 Task: Select a due date automation when advanced on, the moment a card is due add dates starting next week.
Action: Mouse moved to (1305, 106)
Screenshot: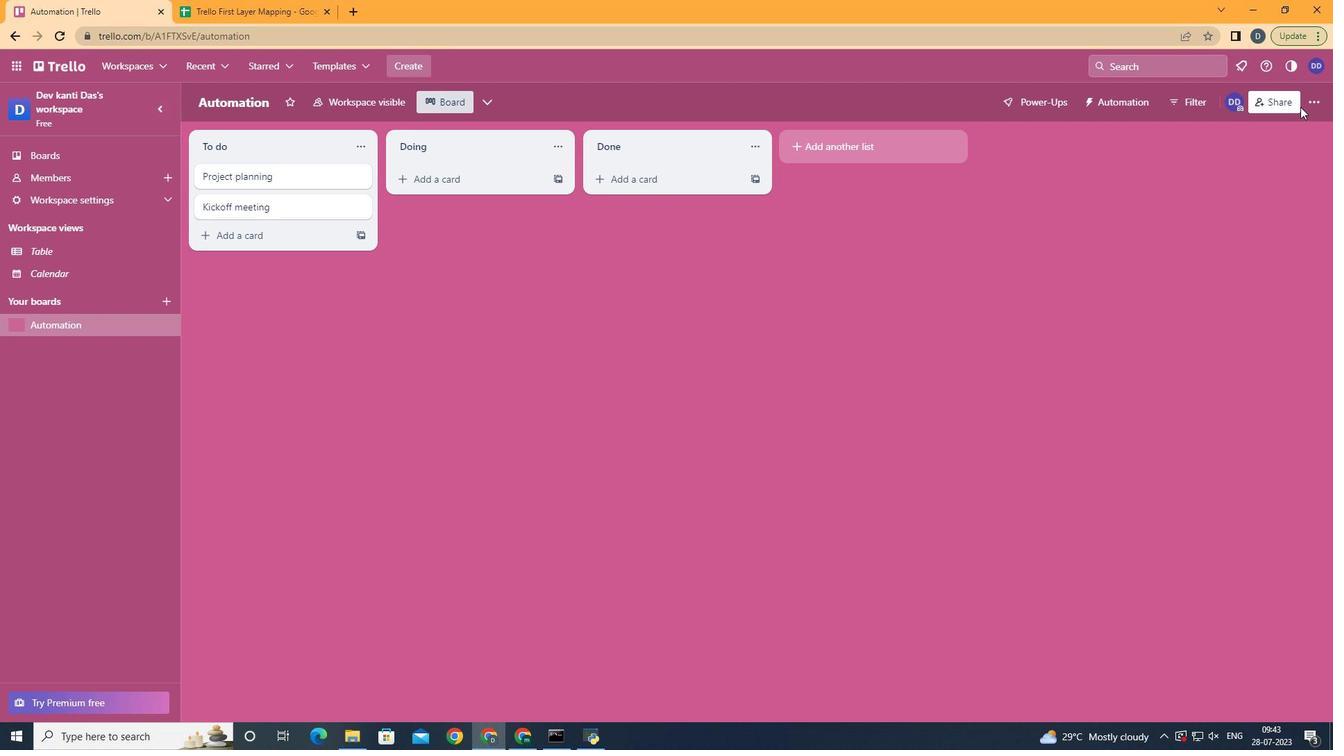 
Action: Mouse pressed left at (1305, 106)
Screenshot: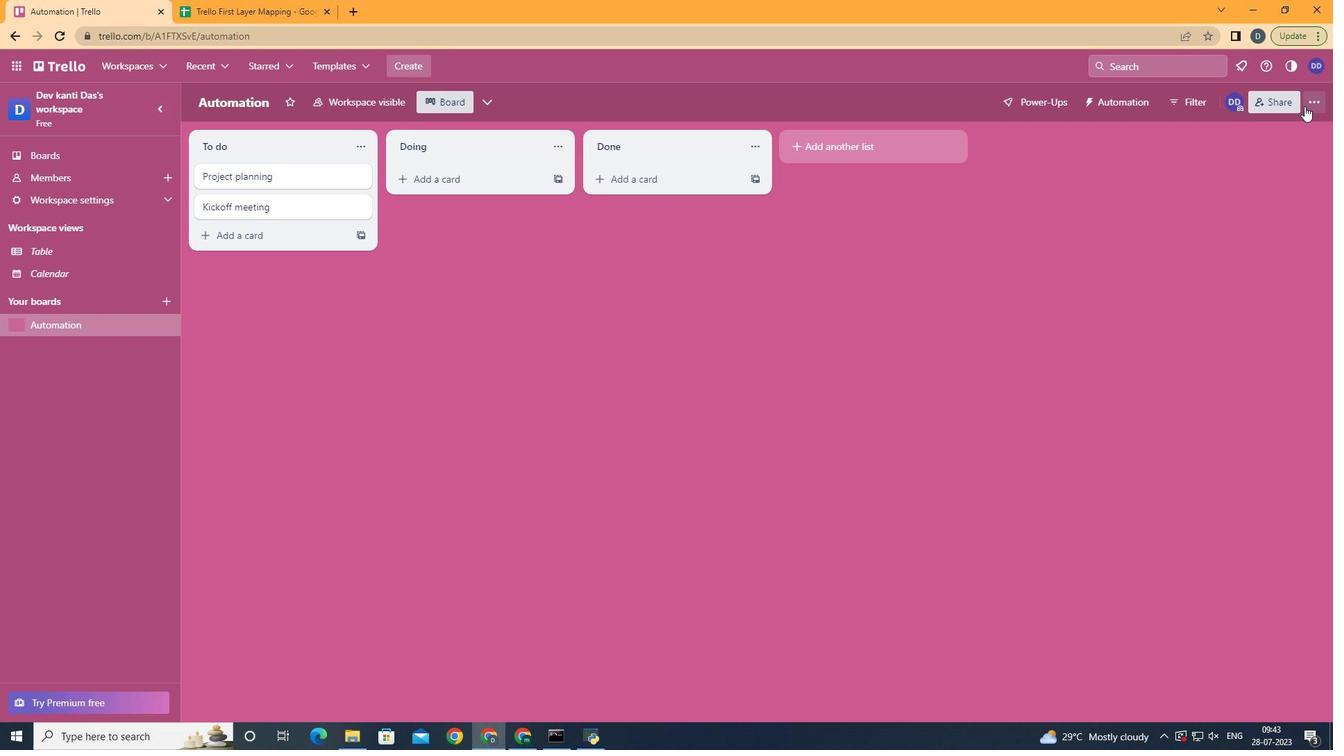 
Action: Mouse moved to (1199, 309)
Screenshot: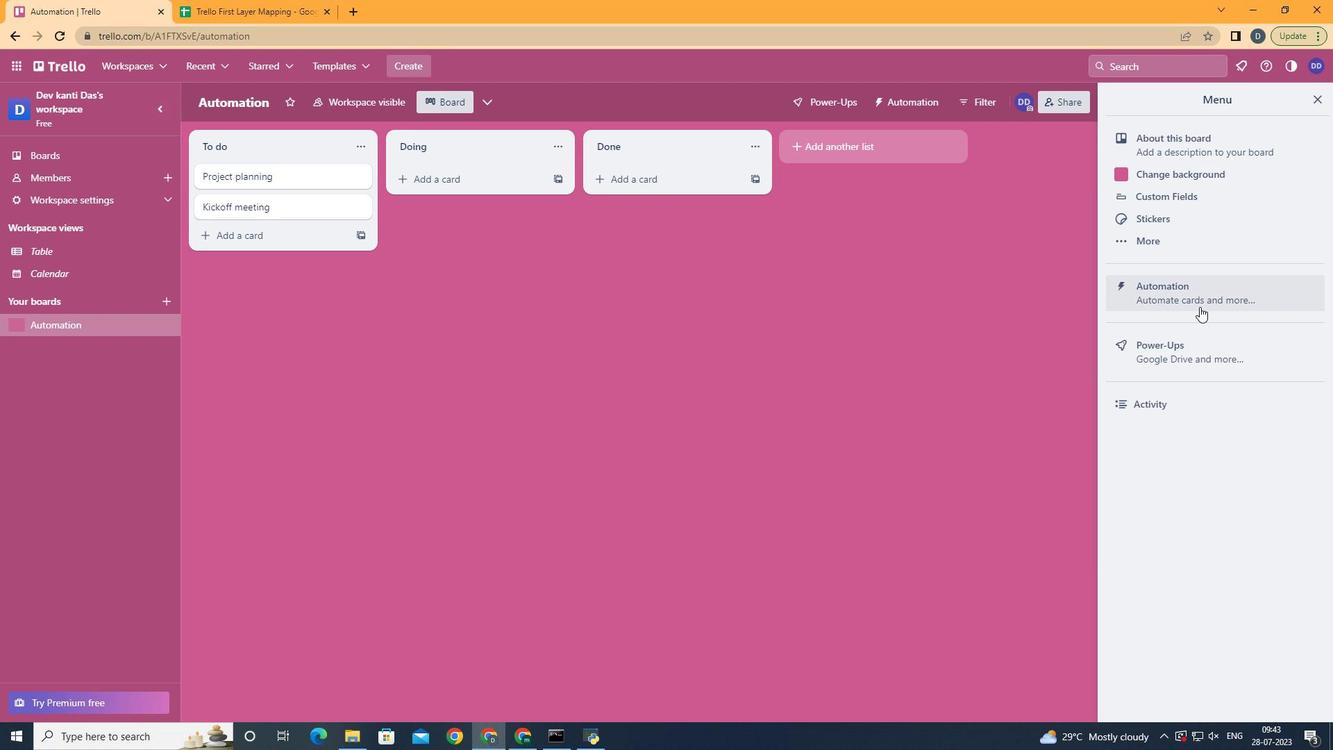 
Action: Mouse pressed left at (1199, 309)
Screenshot: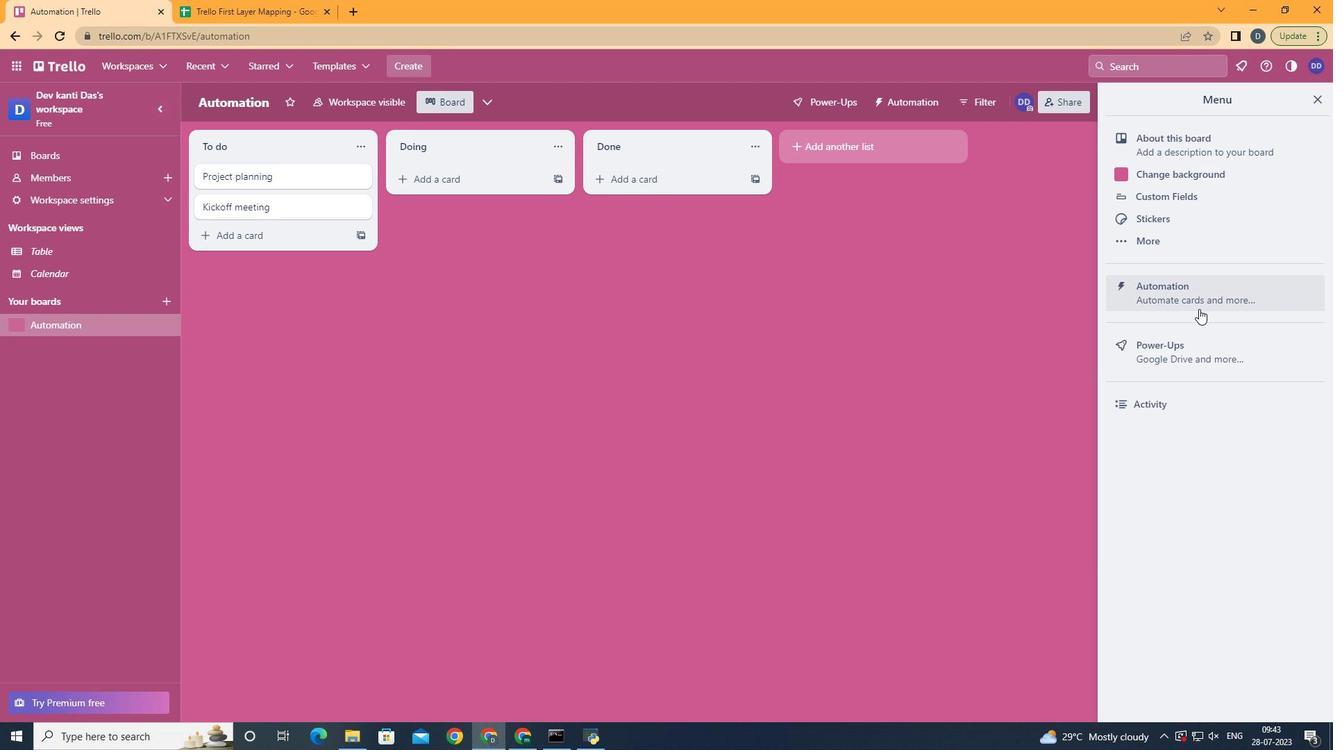 
Action: Mouse moved to (242, 270)
Screenshot: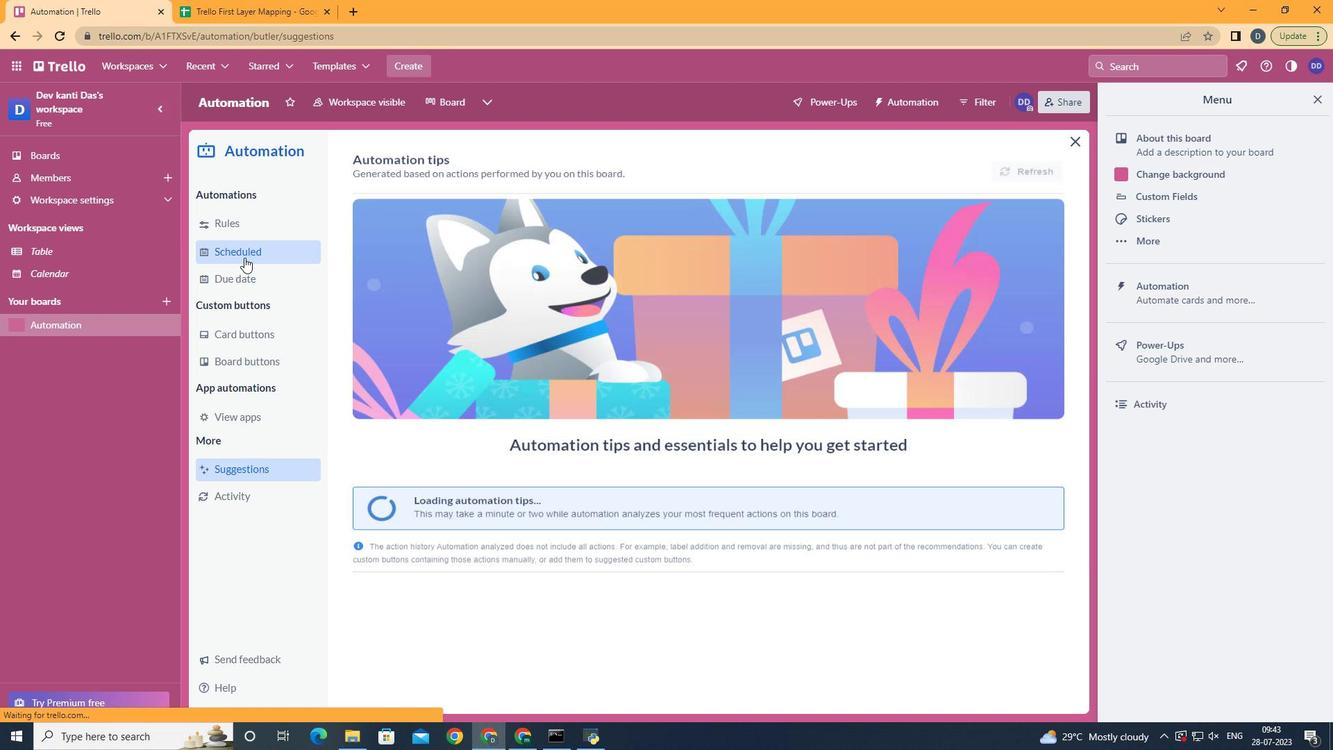
Action: Mouse pressed left at (242, 270)
Screenshot: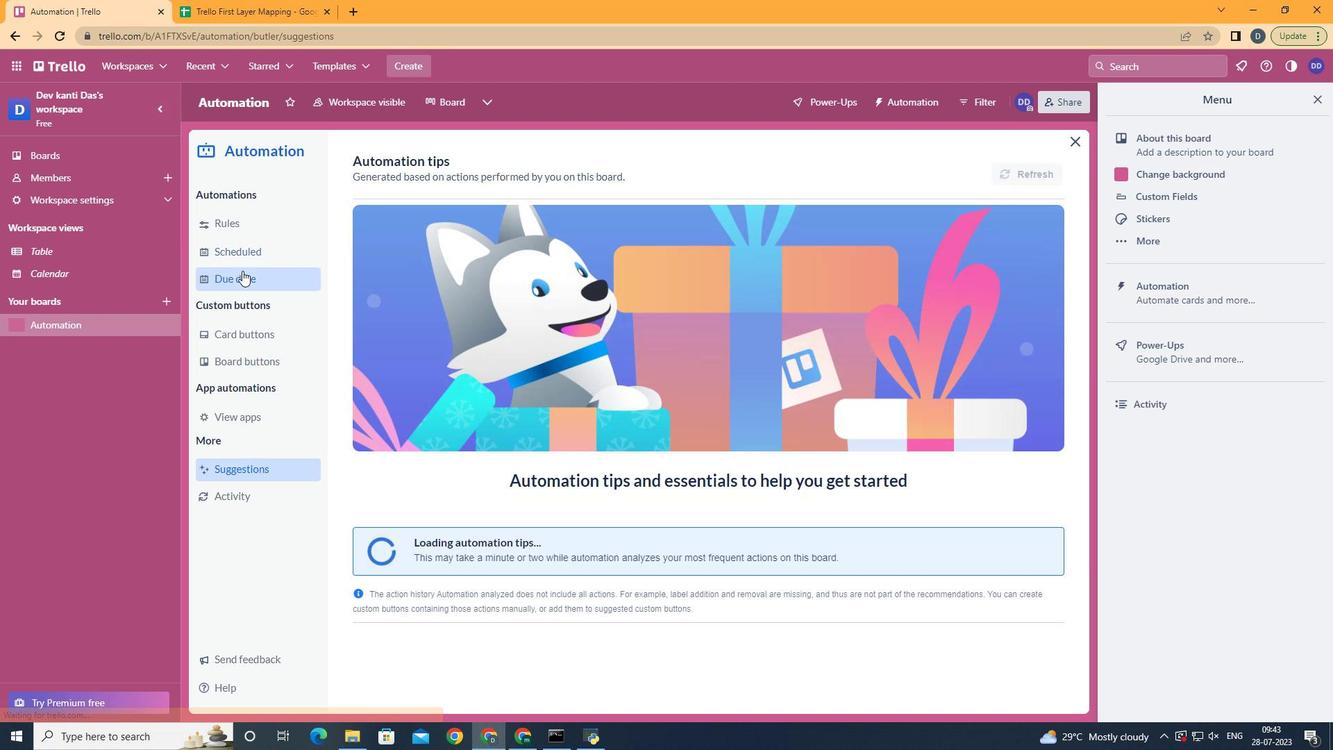
Action: Mouse moved to (987, 175)
Screenshot: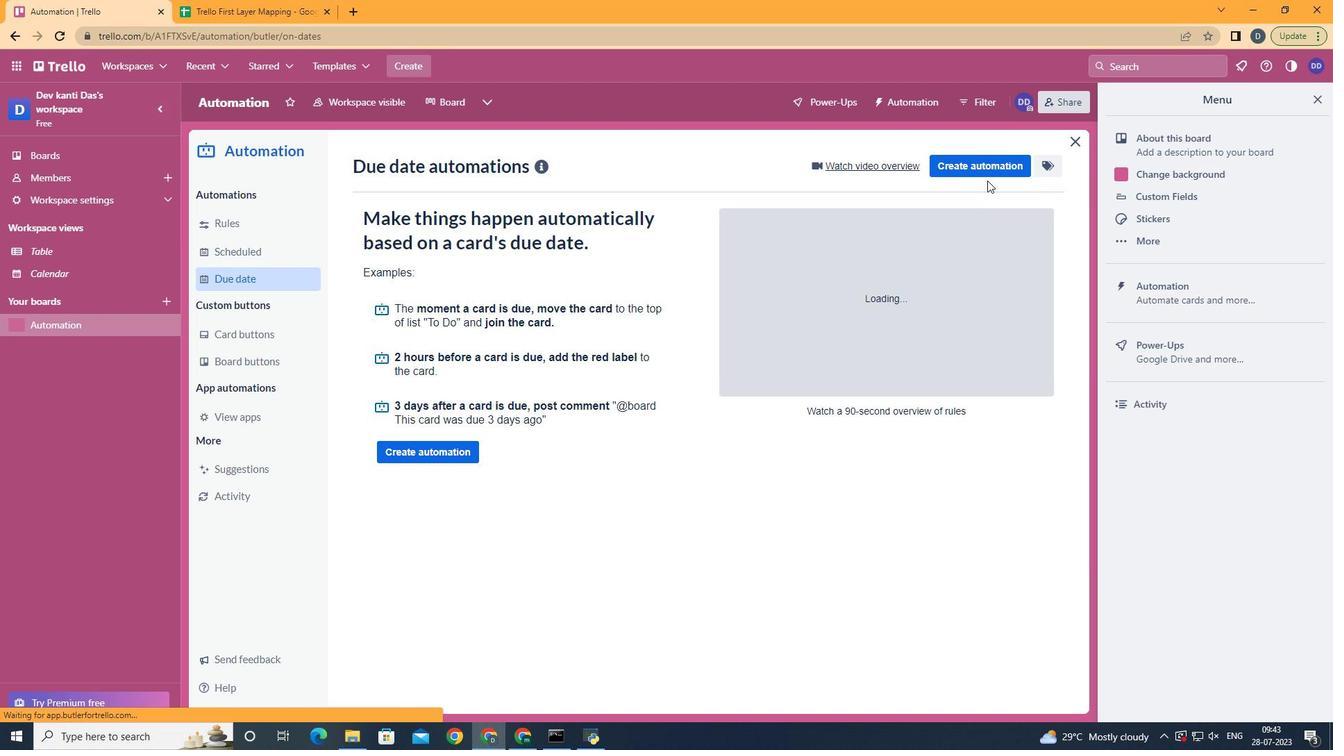 
Action: Mouse pressed left at (987, 175)
Screenshot: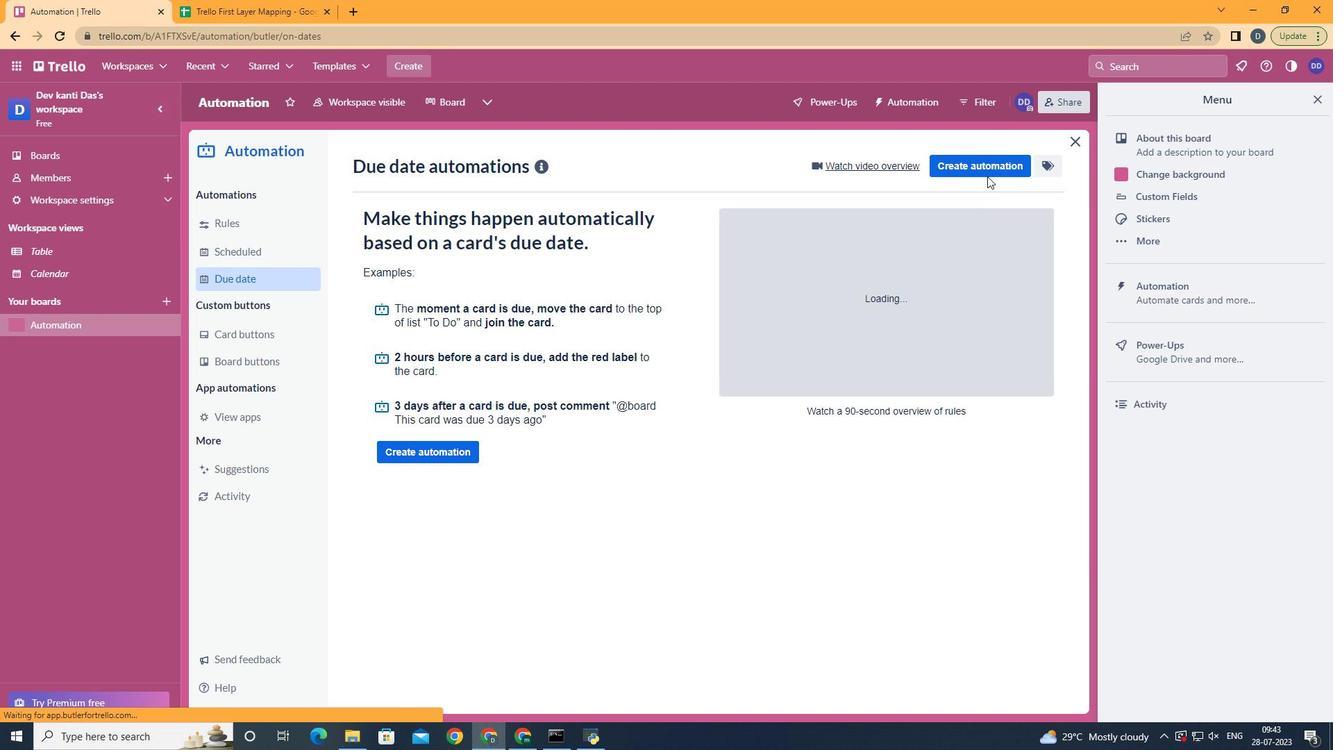 
Action: Mouse moved to (743, 309)
Screenshot: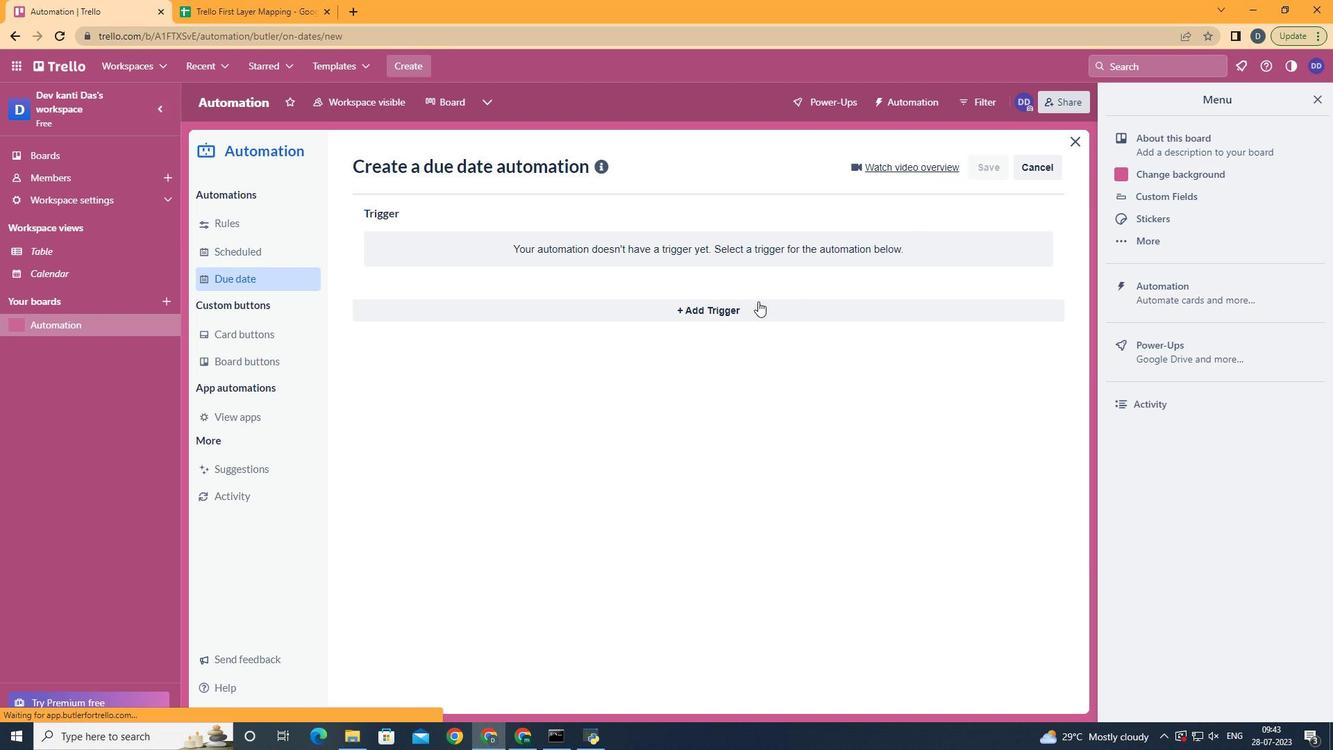 
Action: Mouse pressed left at (743, 309)
Screenshot: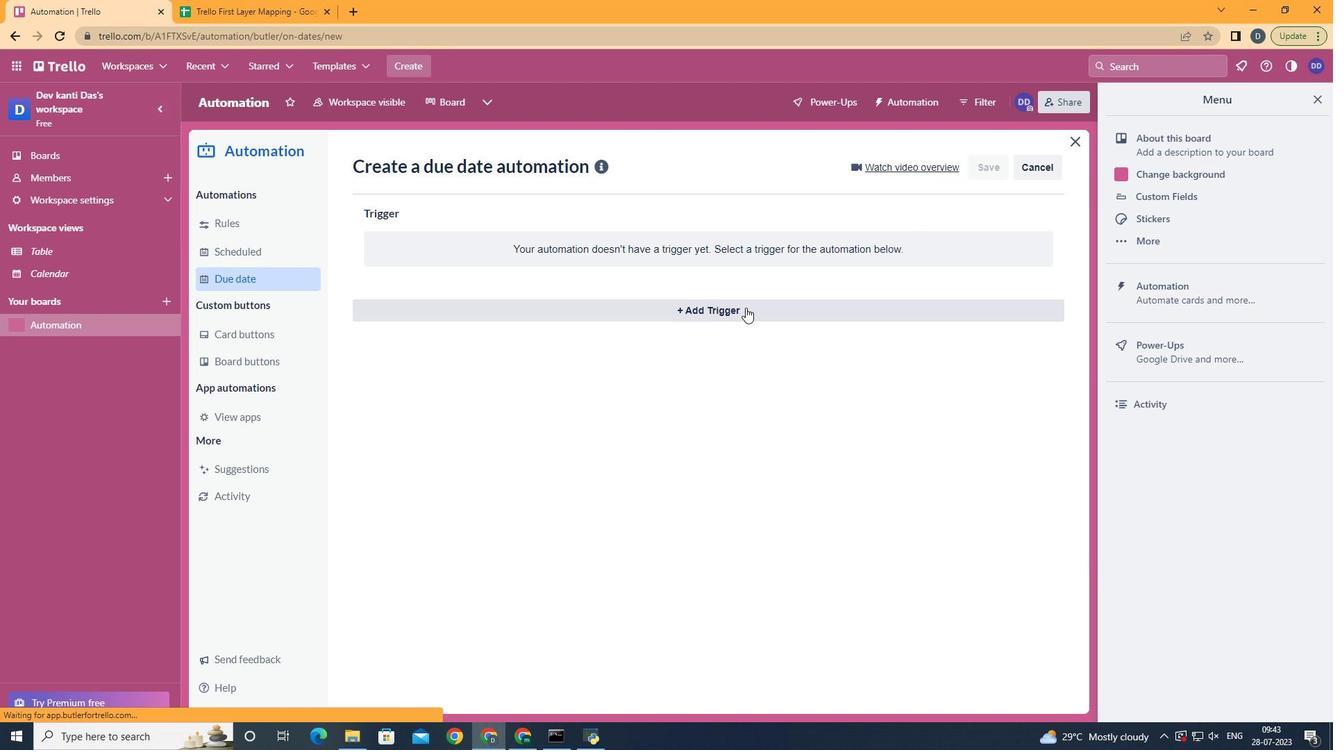 
Action: Mouse moved to (467, 477)
Screenshot: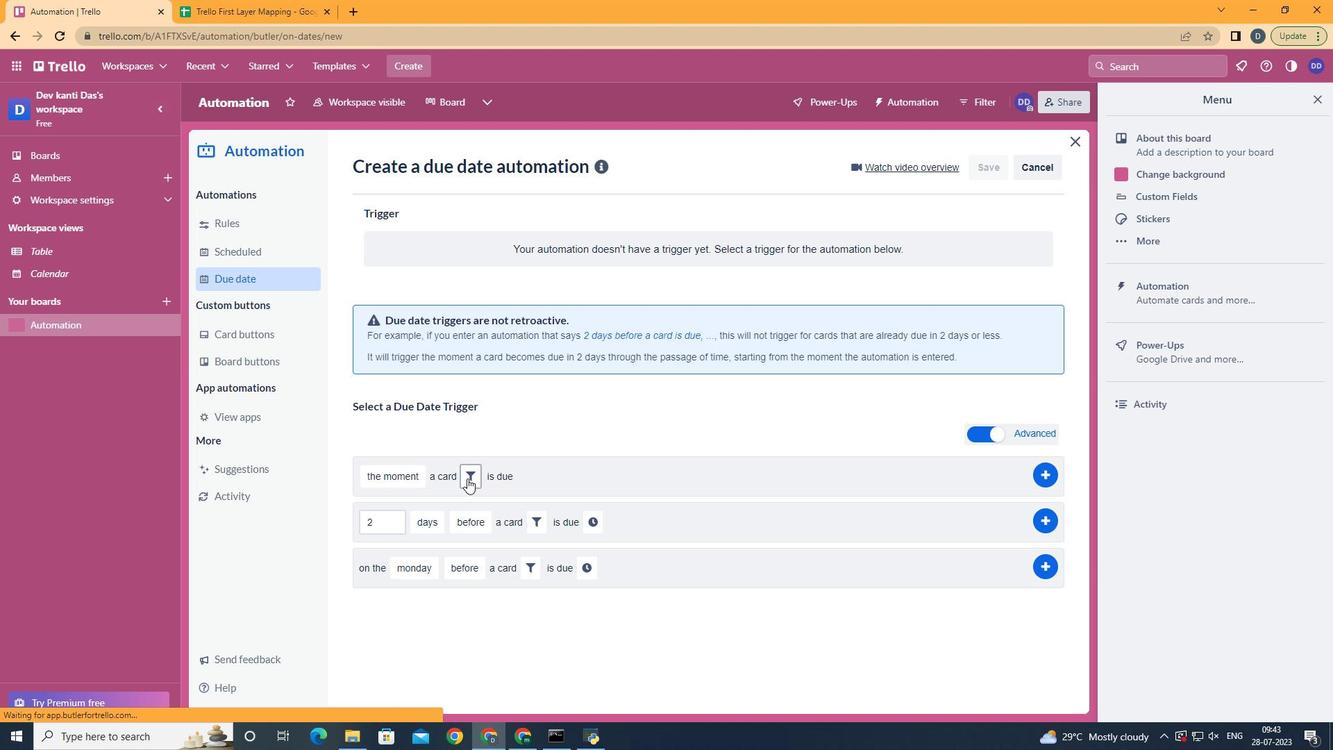 
Action: Mouse pressed left at (467, 477)
Screenshot: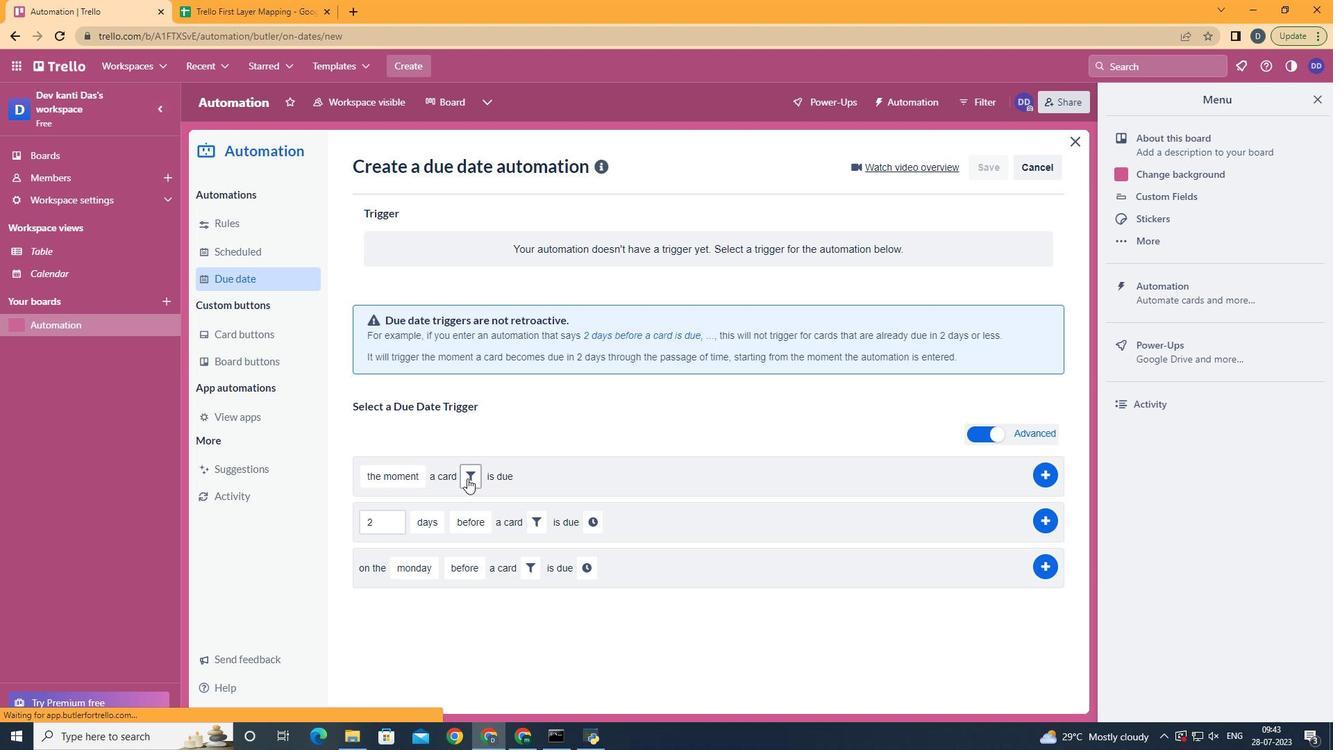 
Action: Mouse moved to (550, 514)
Screenshot: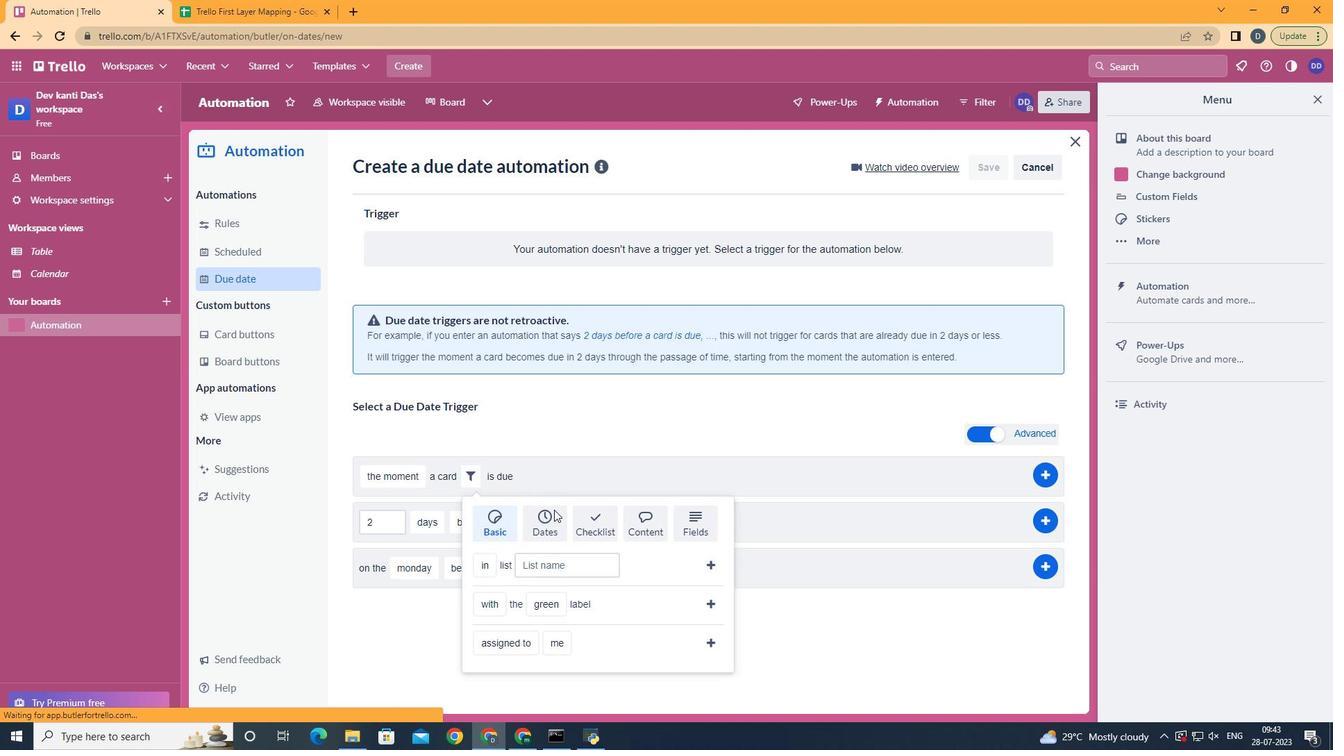
Action: Mouse pressed left at (550, 514)
Screenshot: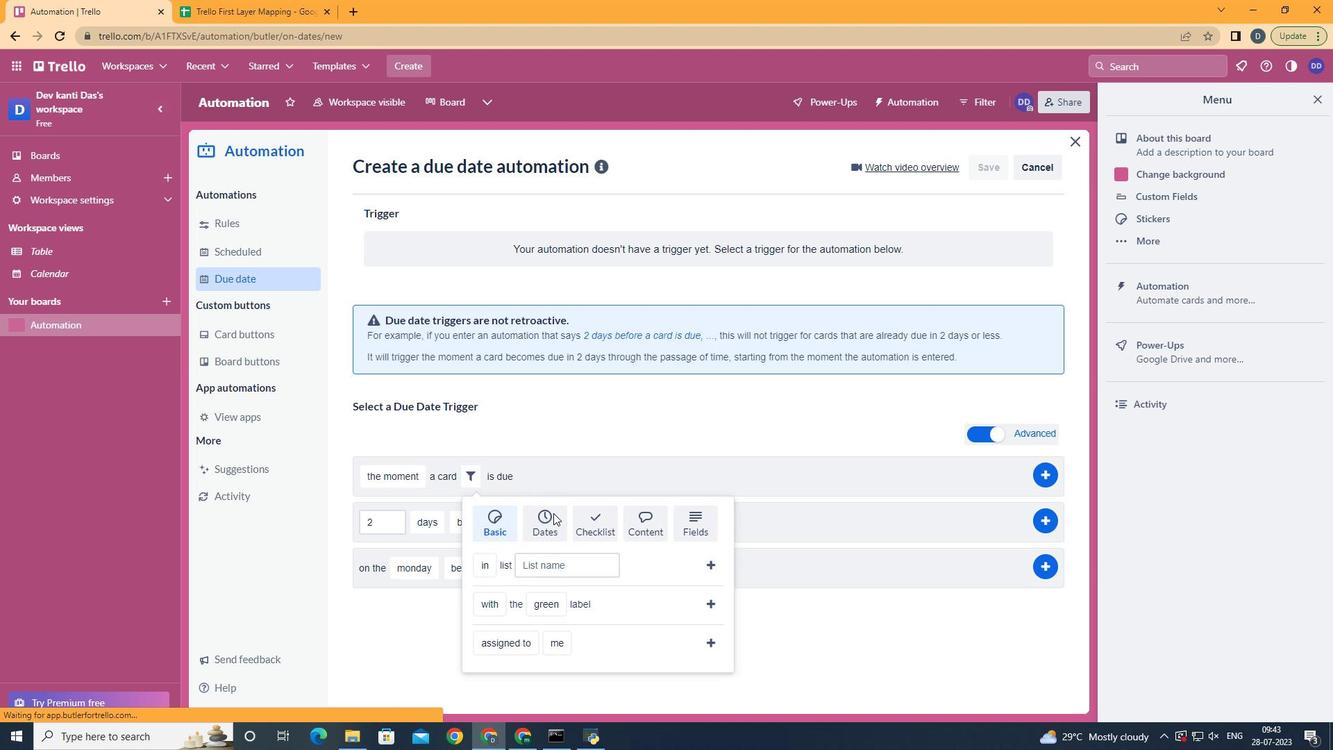 
Action: Mouse moved to (518, 591)
Screenshot: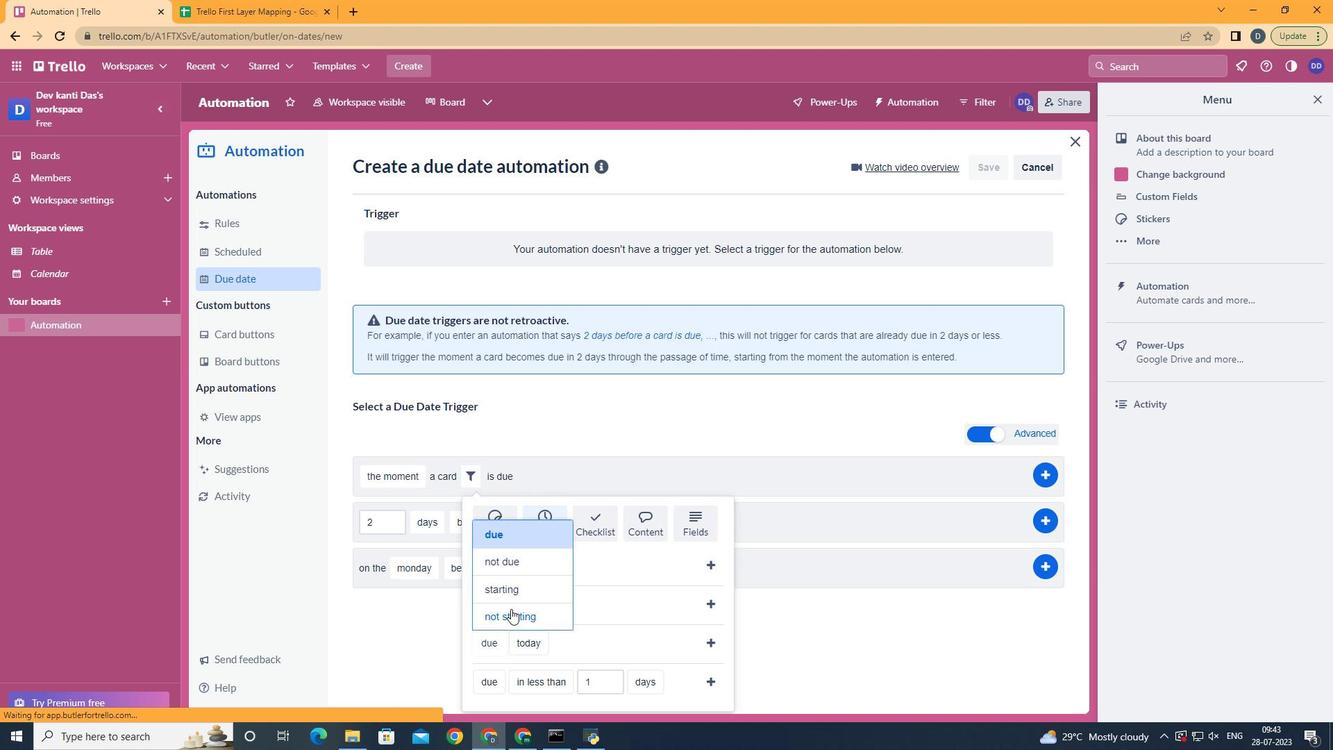 
Action: Mouse pressed left at (518, 591)
Screenshot: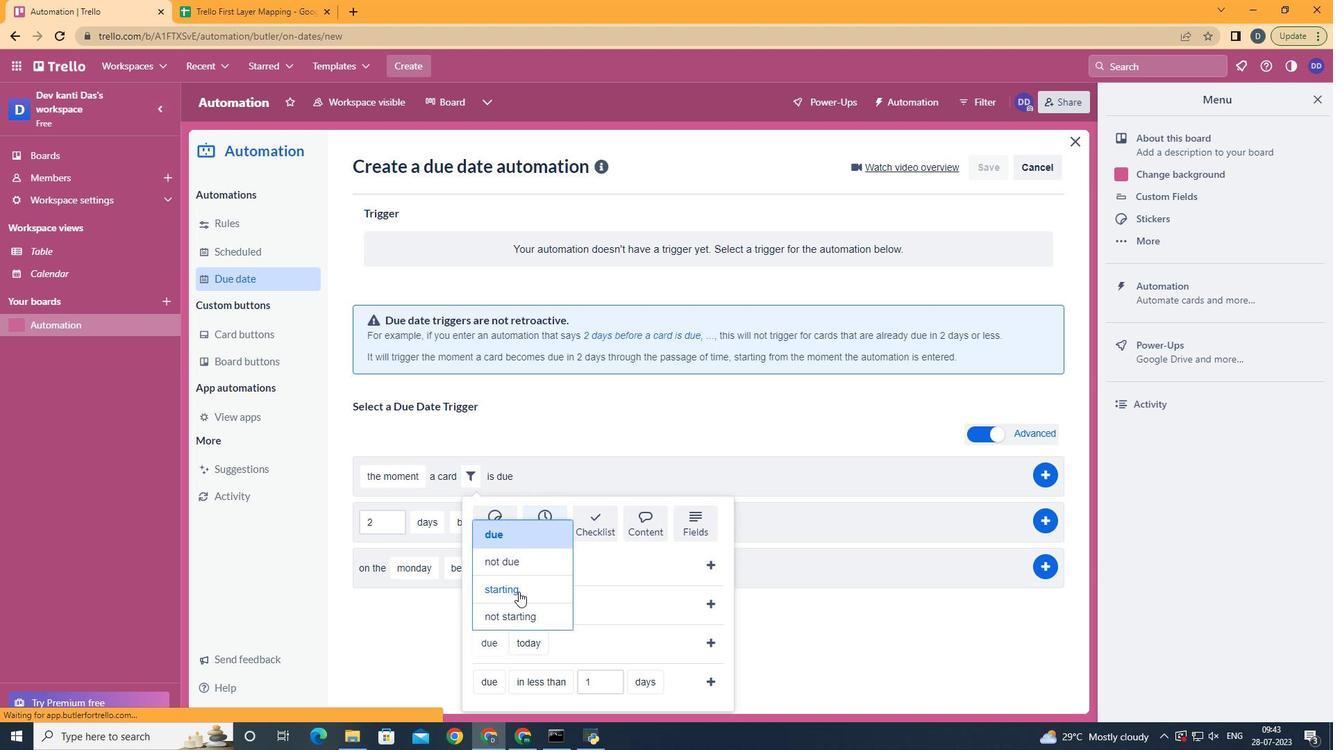
Action: Mouse moved to (574, 559)
Screenshot: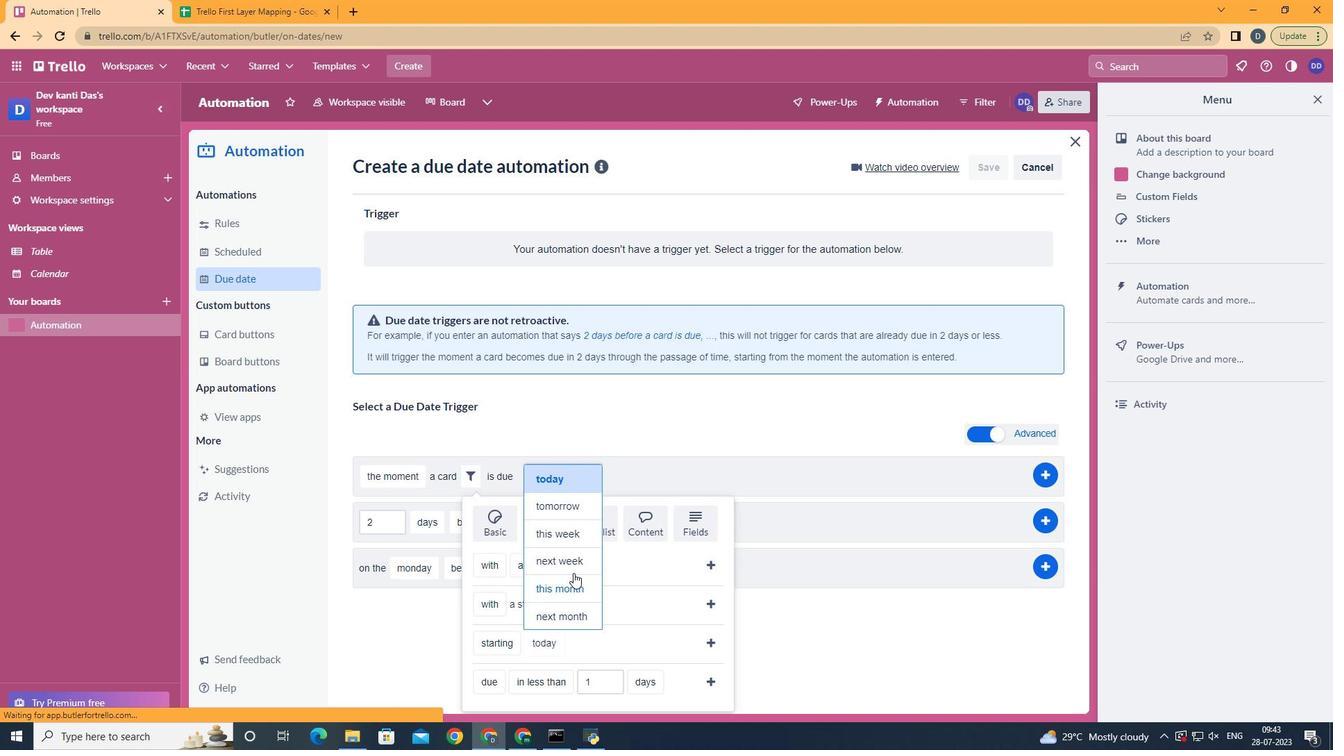 
Action: Mouse pressed left at (574, 559)
Screenshot: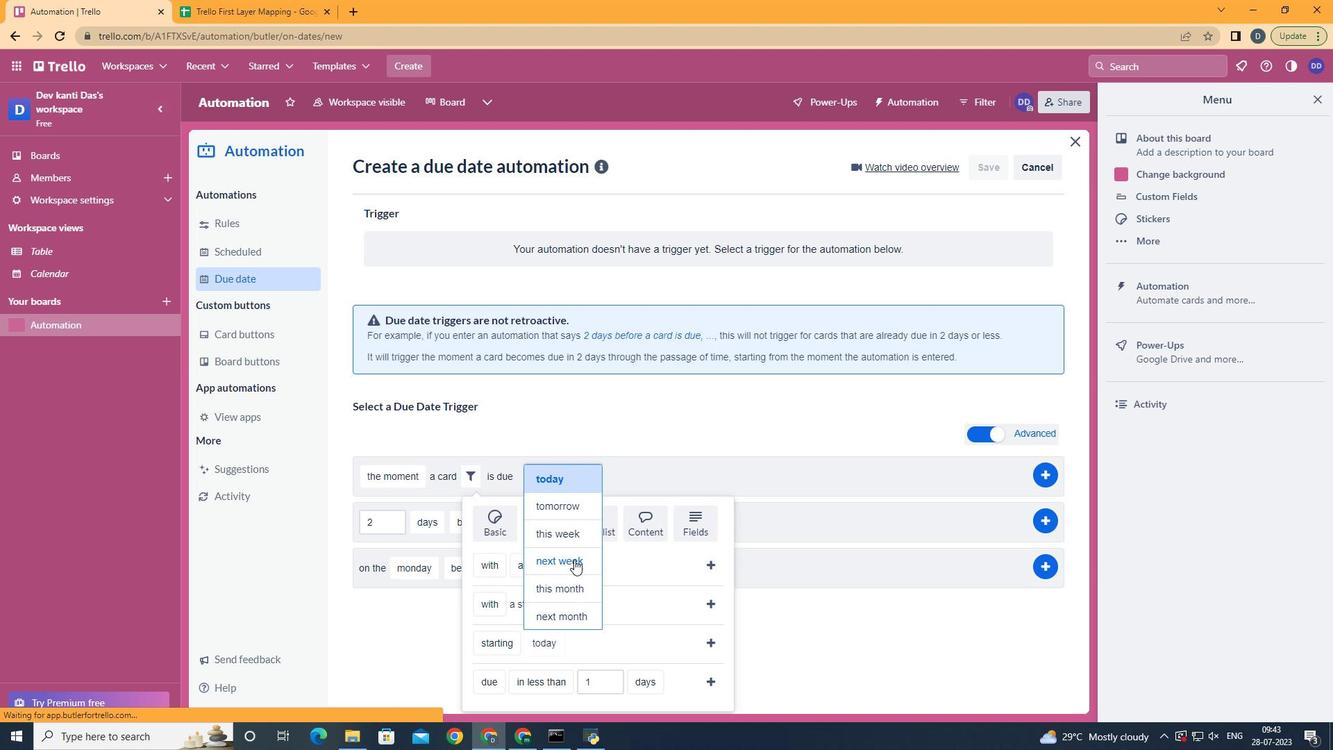 
Action: Mouse moved to (714, 646)
Screenshot: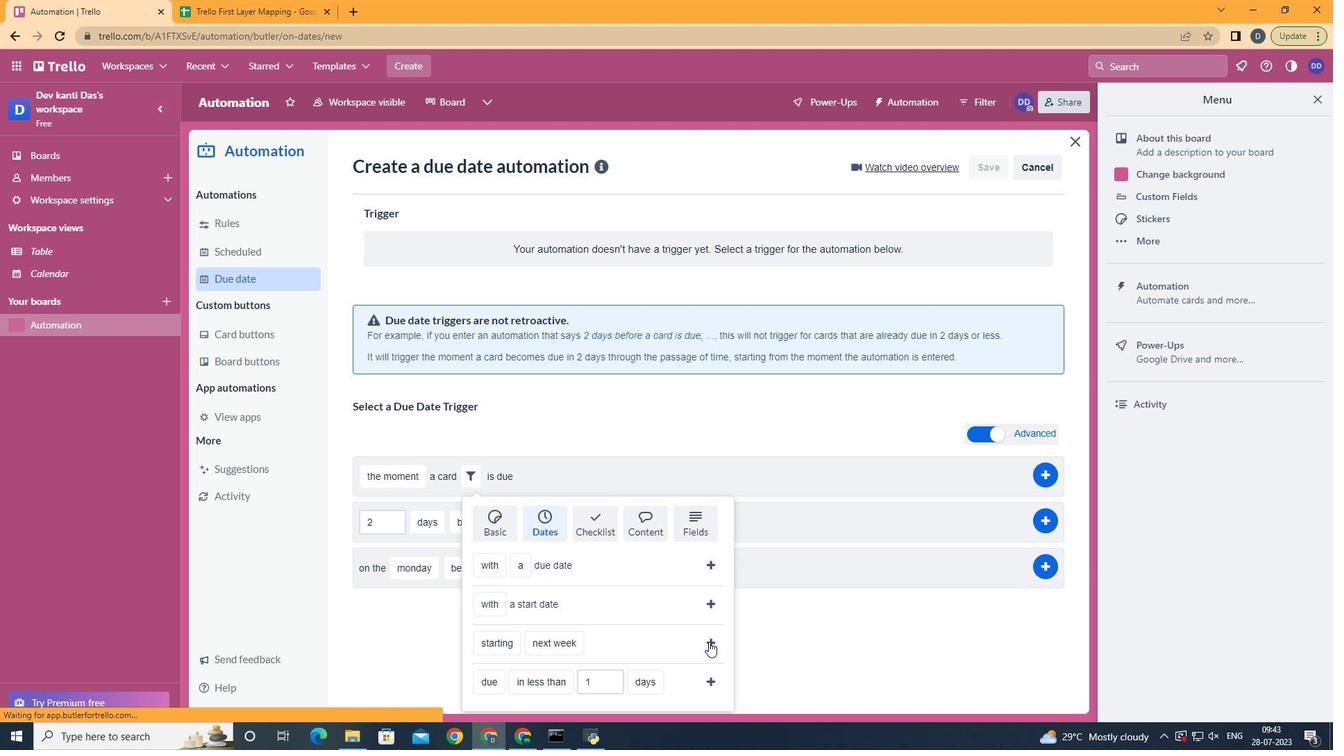 
Action: Mouse pressed left at (714, 646)
Screenshot: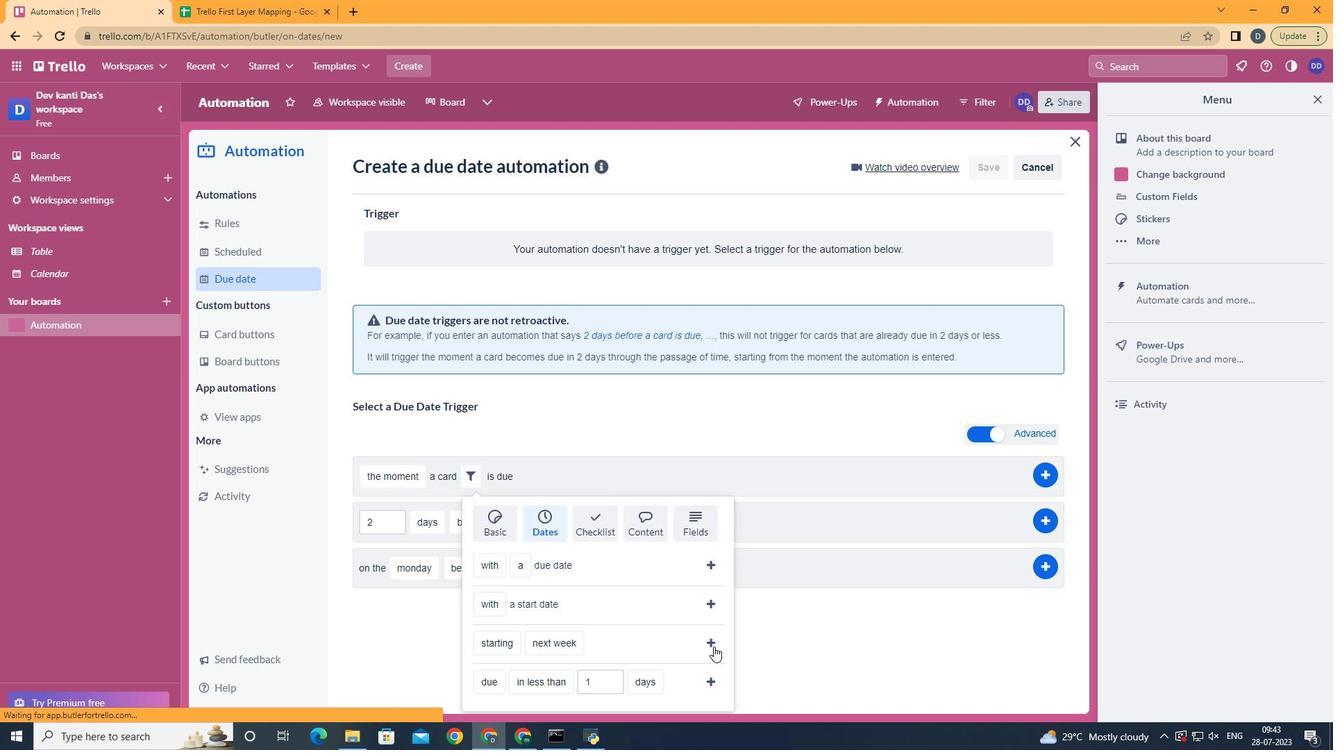 
